 Task: Enable Only Underground and Light Rail routes.
Action: Mouse moved to (937, 10)
Screenshot: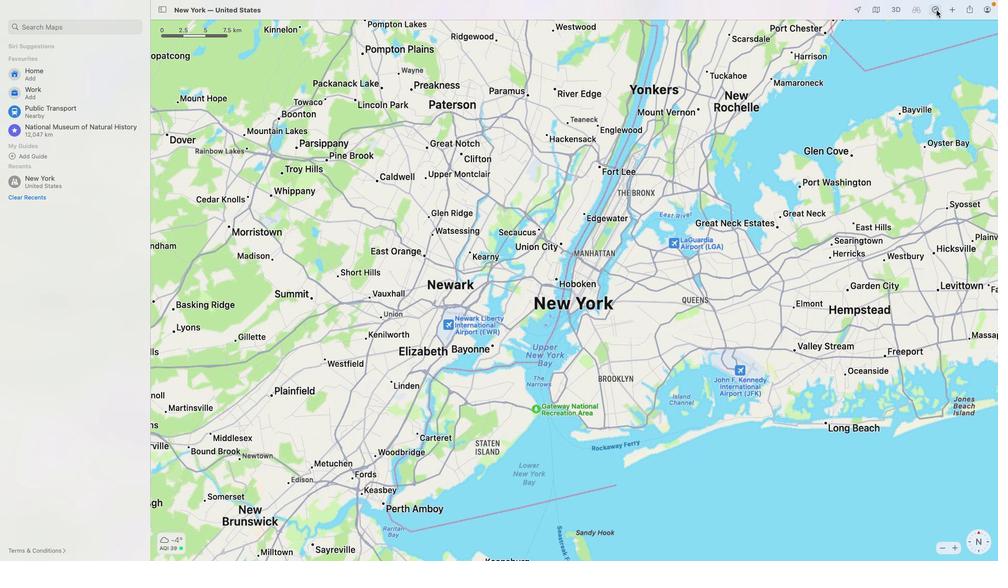 
Action: Mouse pressed left at (937, 10)
Screenshot: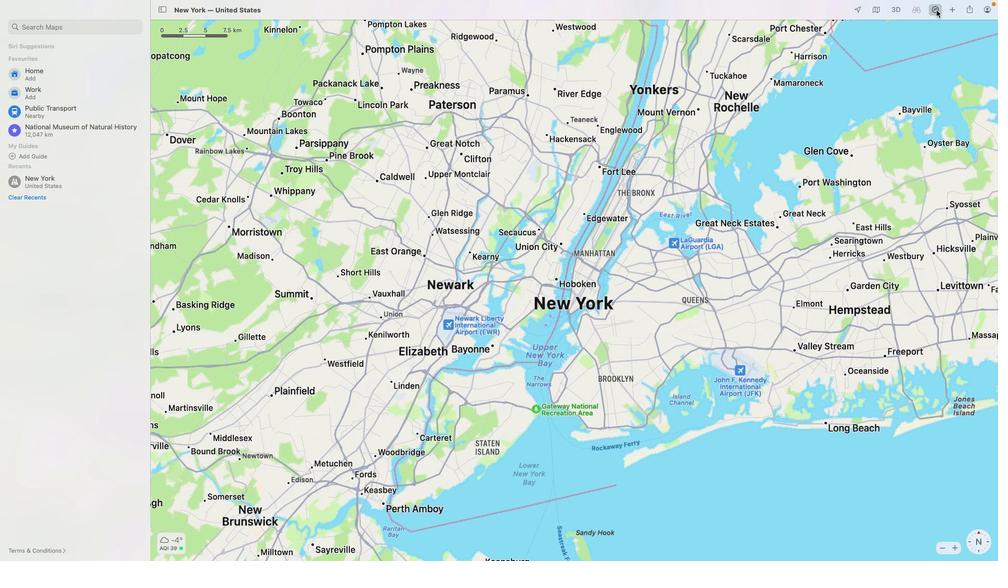 
Action: Mouse moved to (950, 44)
Screenshot: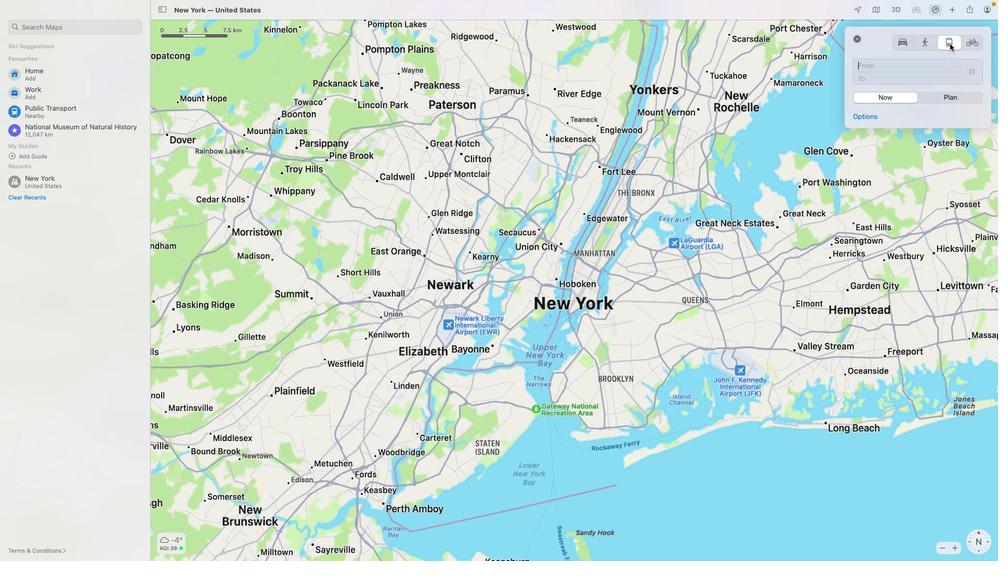 
Action: Mouse pressed left at (950, 44)
Screenshot: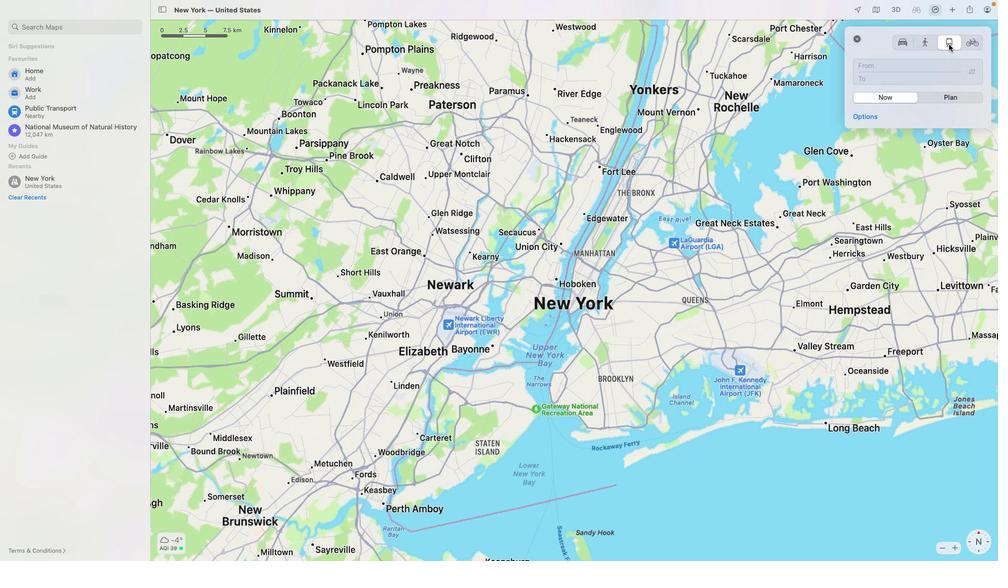 
Action: Mouse moved to (869, 116)
Screenshot: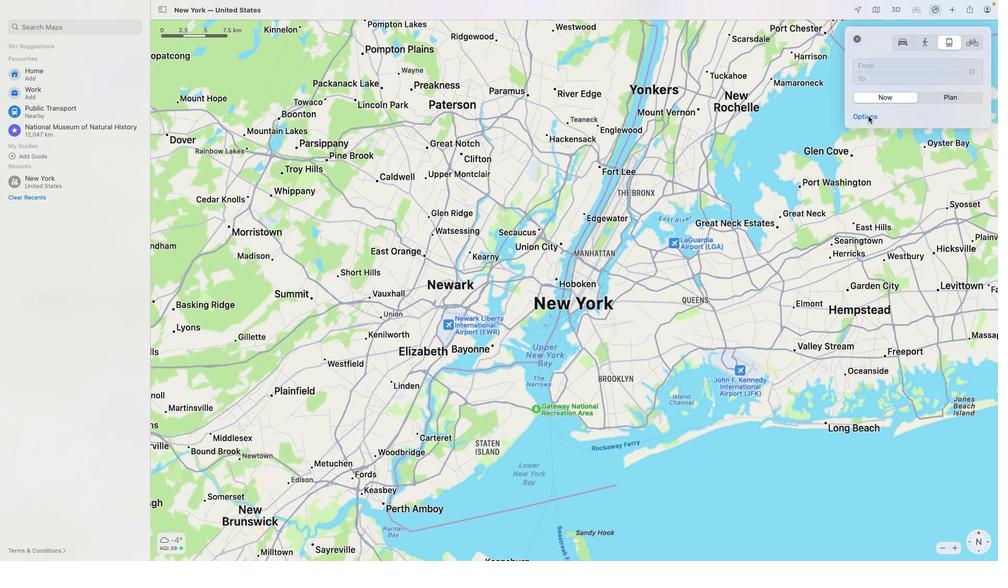 
Action: Mouse pressed left at (869, 116)
Screenshot: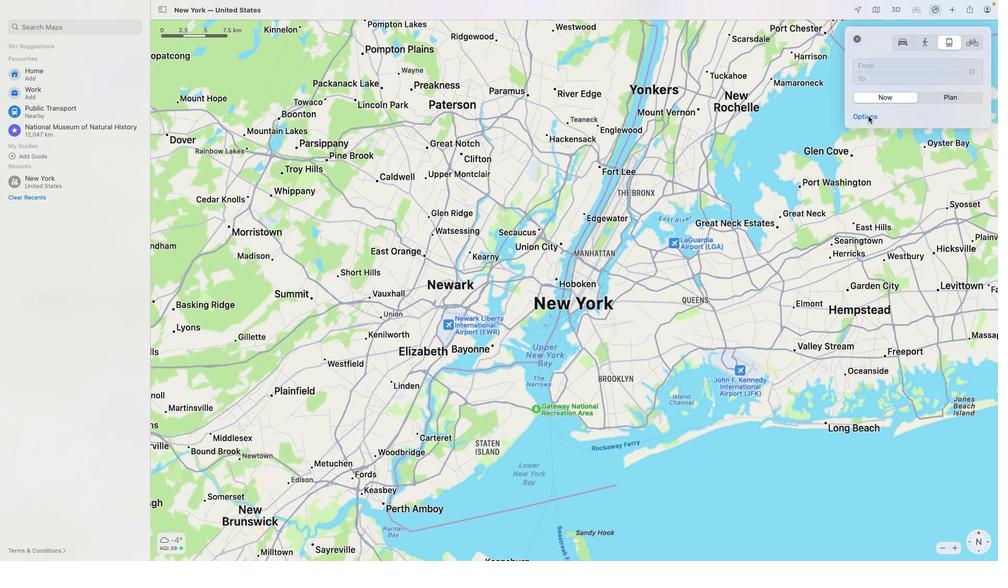 
Action: Mouse moved to (710, 126)
Screenshot: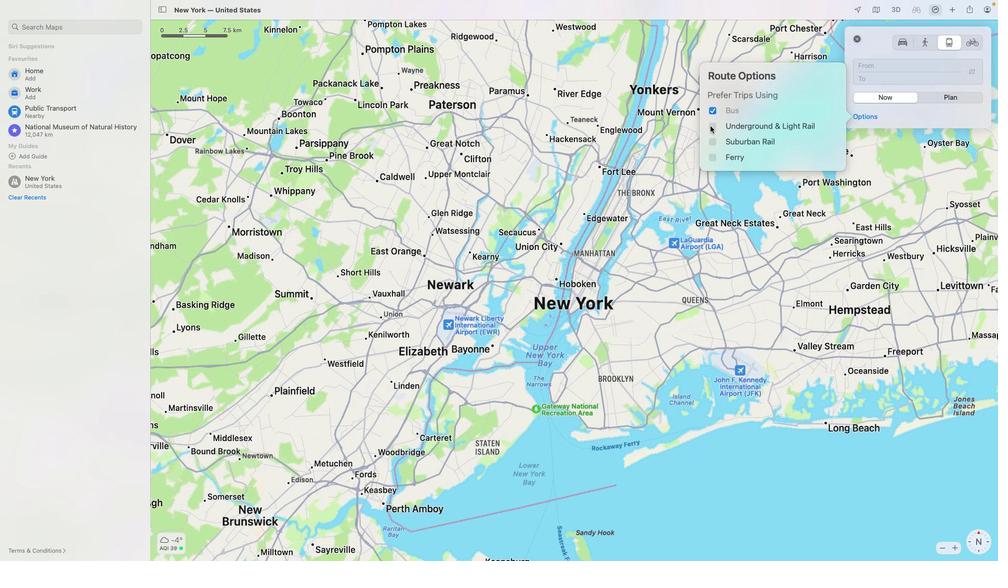 
Action: Mouse pressed left at (710, 126)
Screenshot: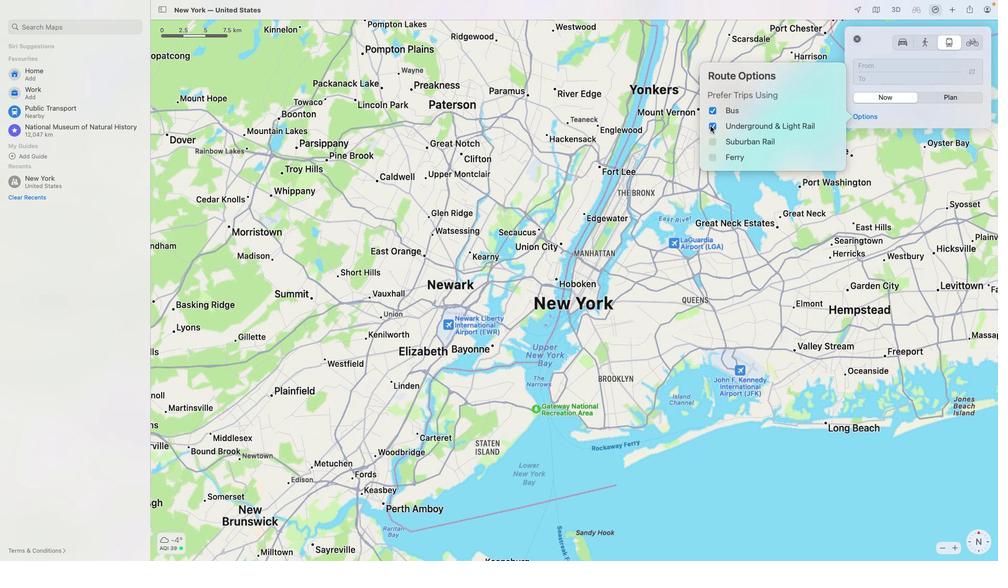 
Action: Mouse moved to (624, 168)
Screenshot: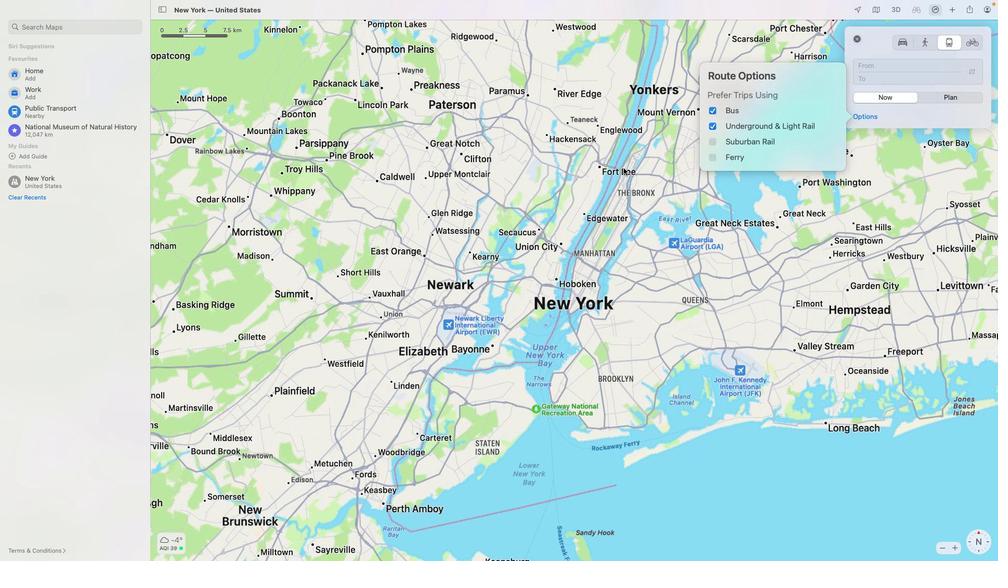 
